 Task: In the  document implementation.pdfSelect Headings and apply  'Italics' Select the text and align it to the  'Center'. Select the table and apply  All Borders
Action: Mouse moved to (241, 187)
Screenshot: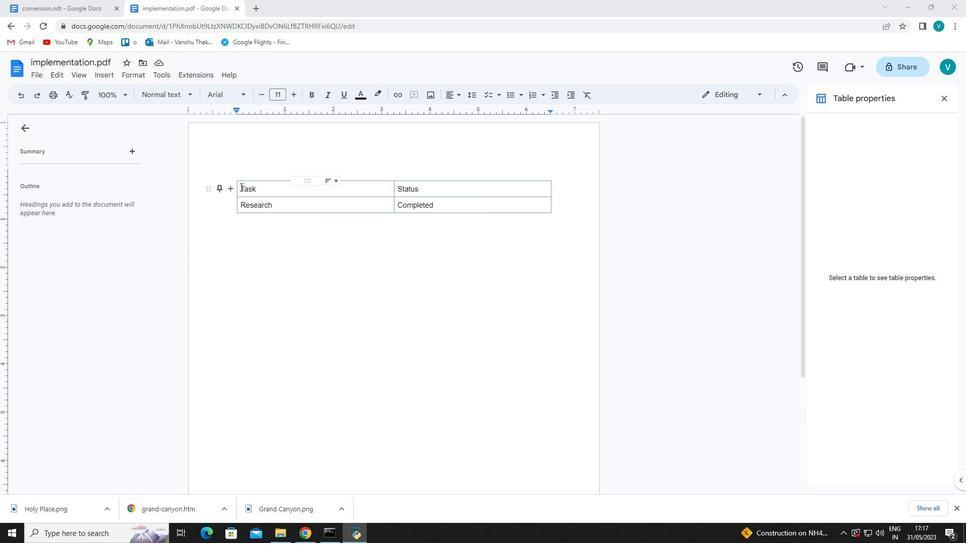 
Action: Mouse pressed left at (241, 187)
Screenshot: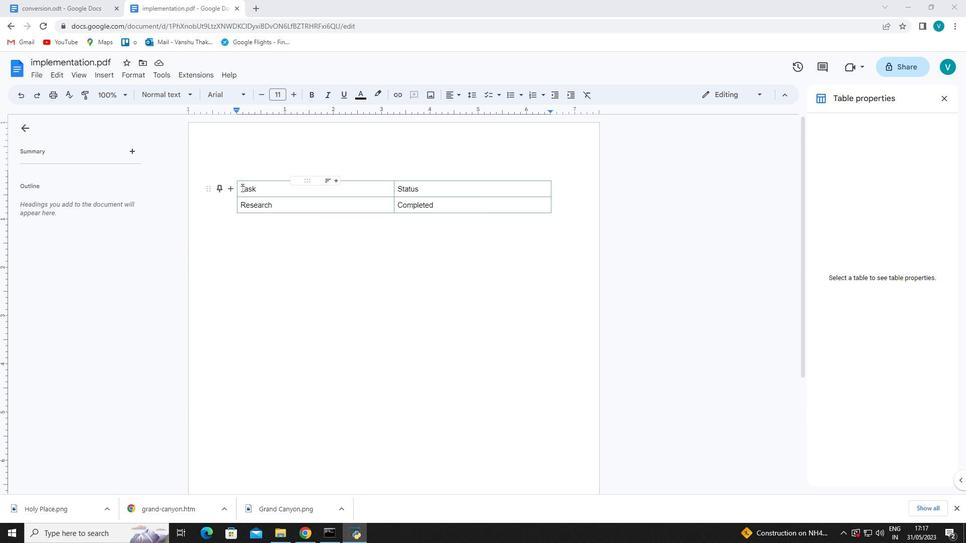 
Action: Mouse moved to (328, 95)
Screenshot: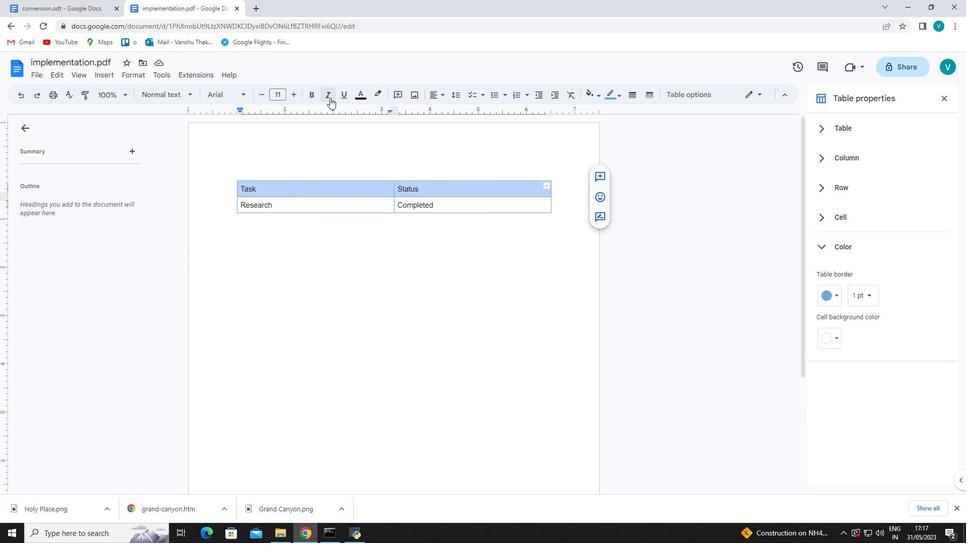 
Action: Mouse pressed left at (328, 95)
Screenshot: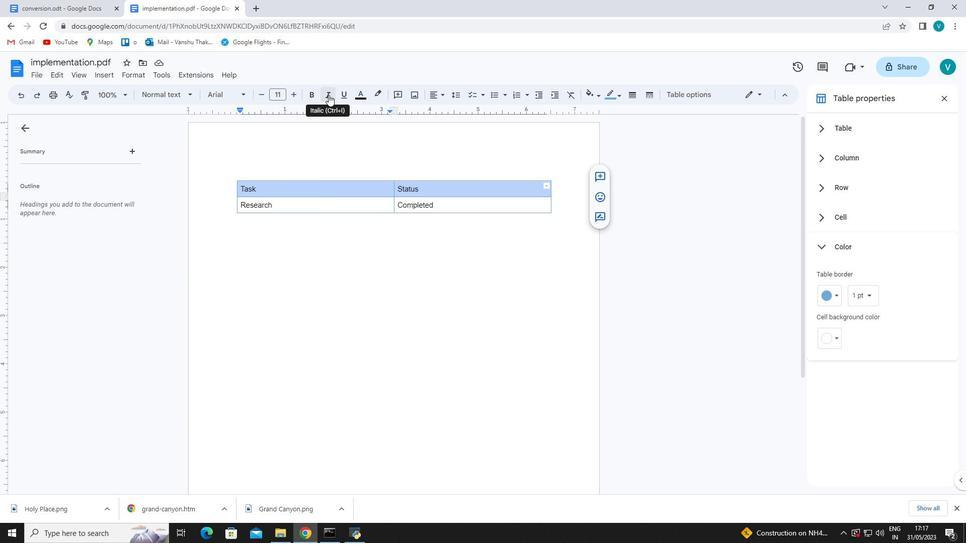 
Action: Mouse moved to (240, 204)
Screenshot: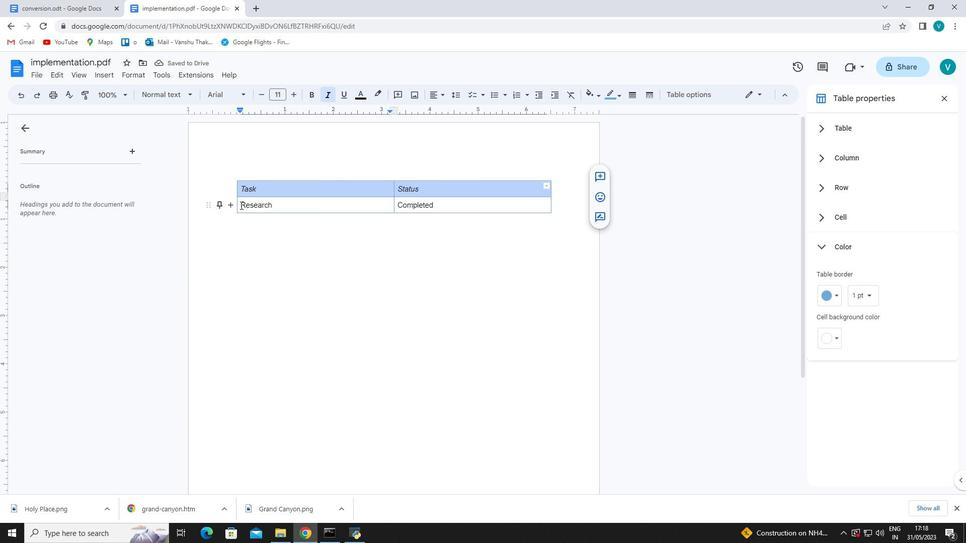 
Action: Mouse pressed left at (240, 204)
Screenshot: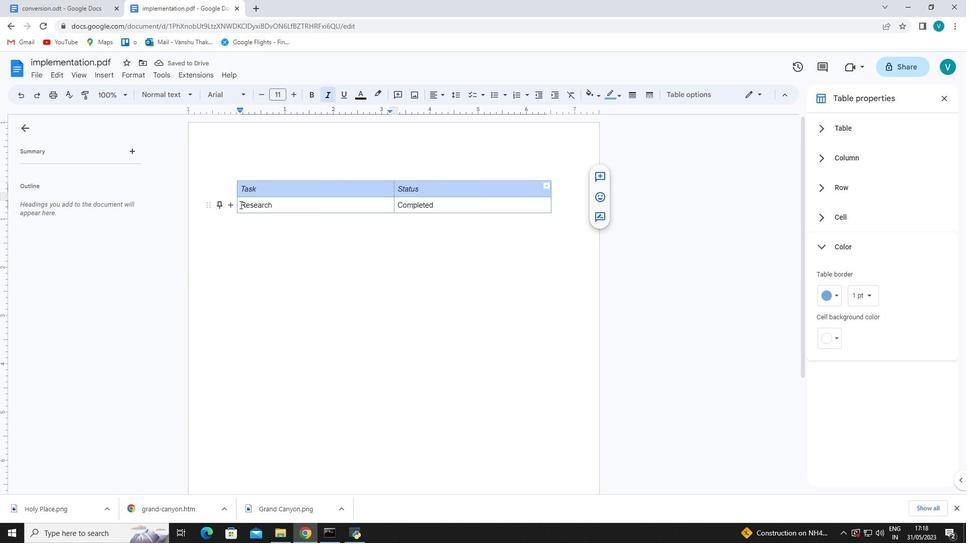 
Action: Mouse moved to (437, 95)
Screenshot: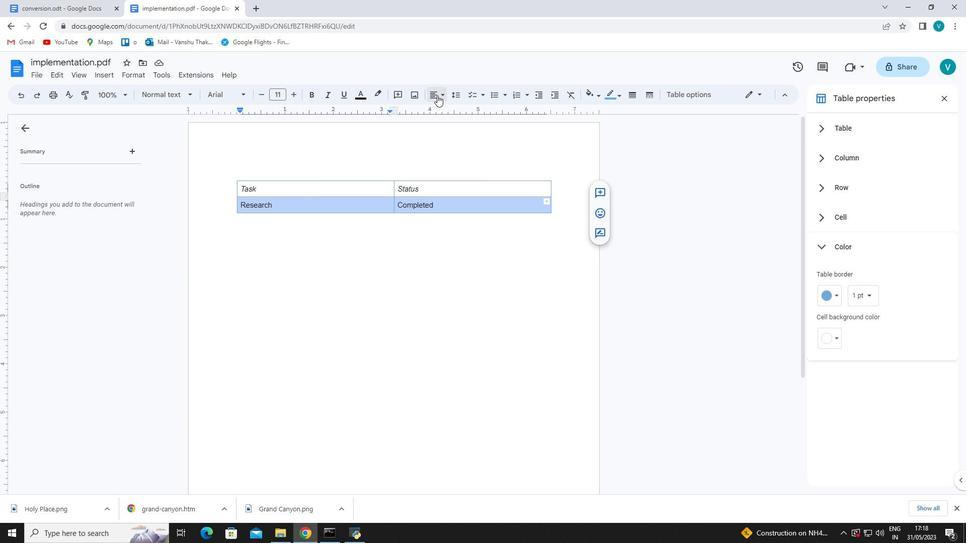 
Action: Mouse pressed left at (437, 95)
Screenshot: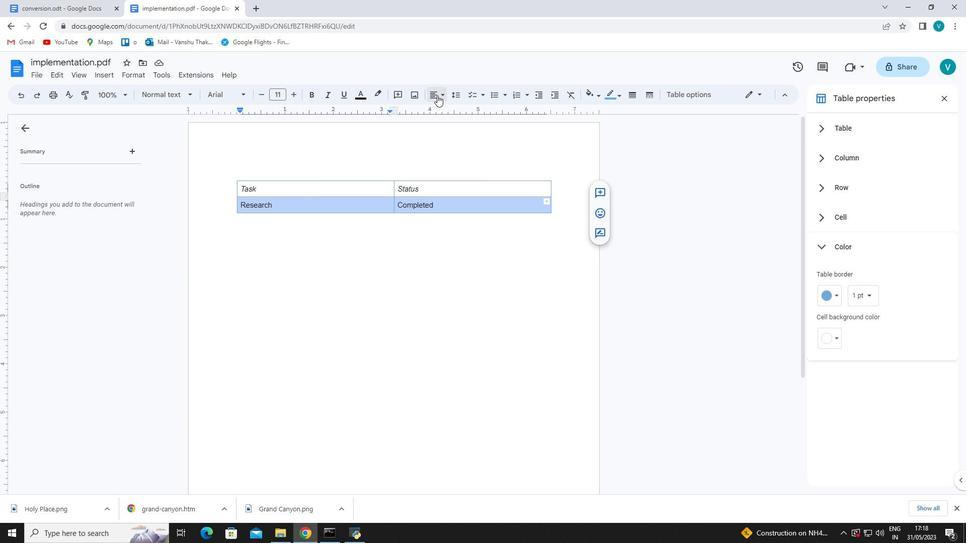 
Action: Mouse moved to (447, 113)
Screenshot: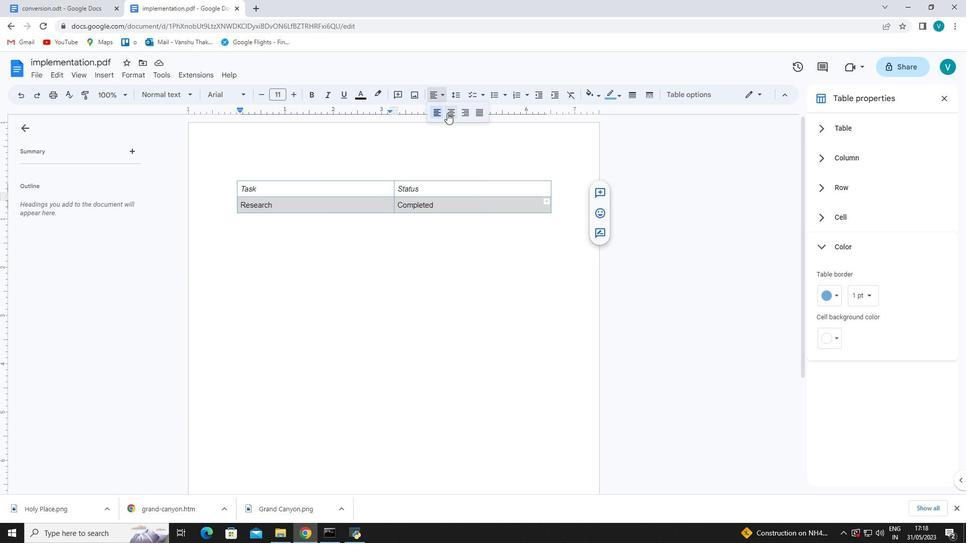 
Action: Mouse pressed left at (447, 113)
Screenshot: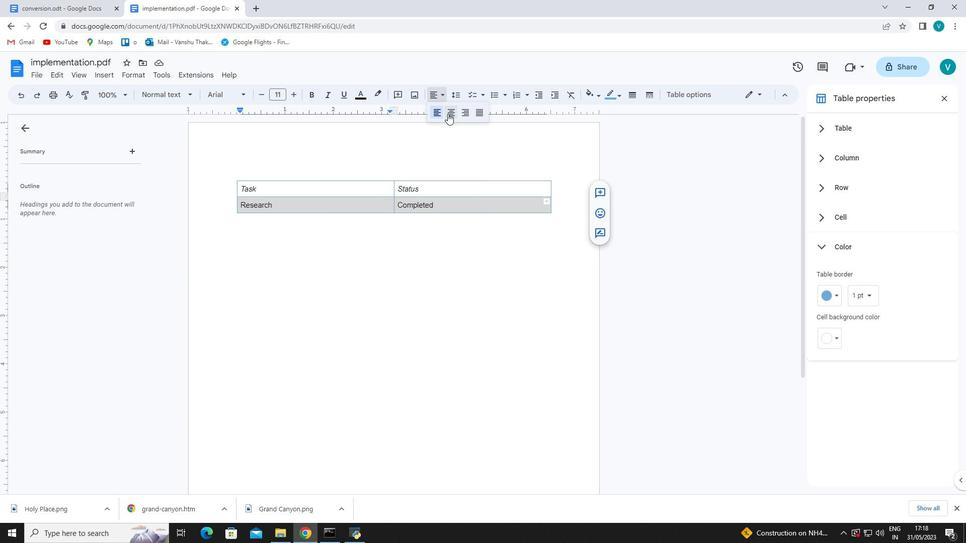 
Action: Mouse moved to (274, 196)
Screenshot: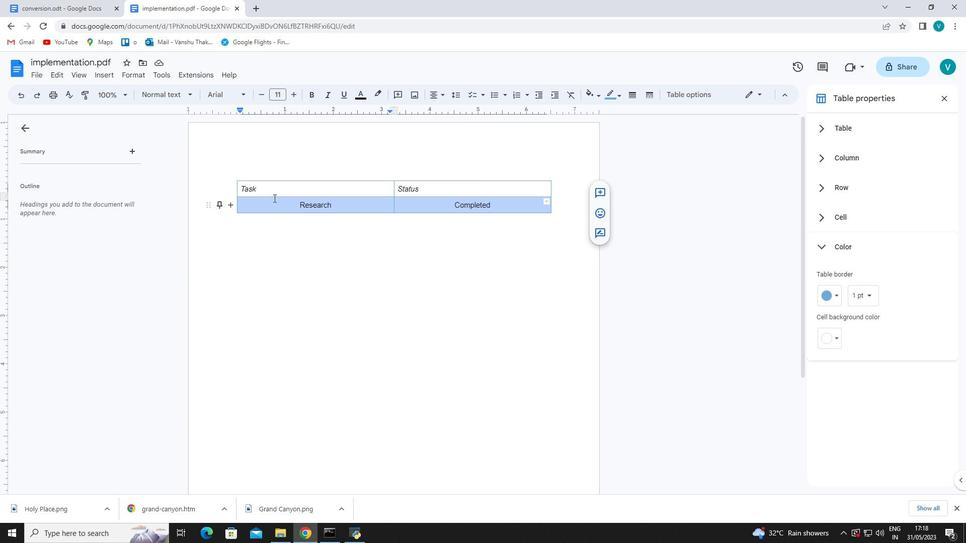 
Action: Mouse pressed left at (274, 196)
Screenshot: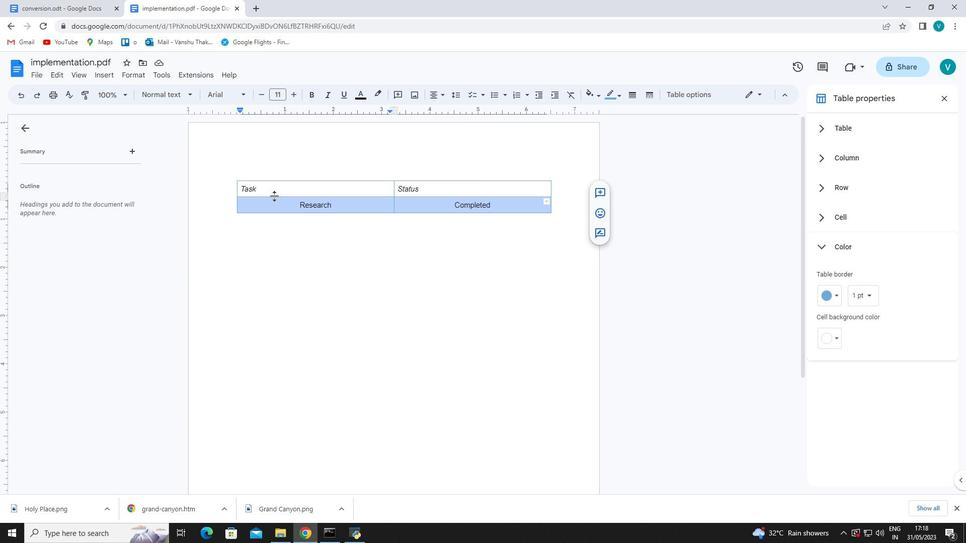 
Action: Mouse moved to (243, 188)
Screenshot: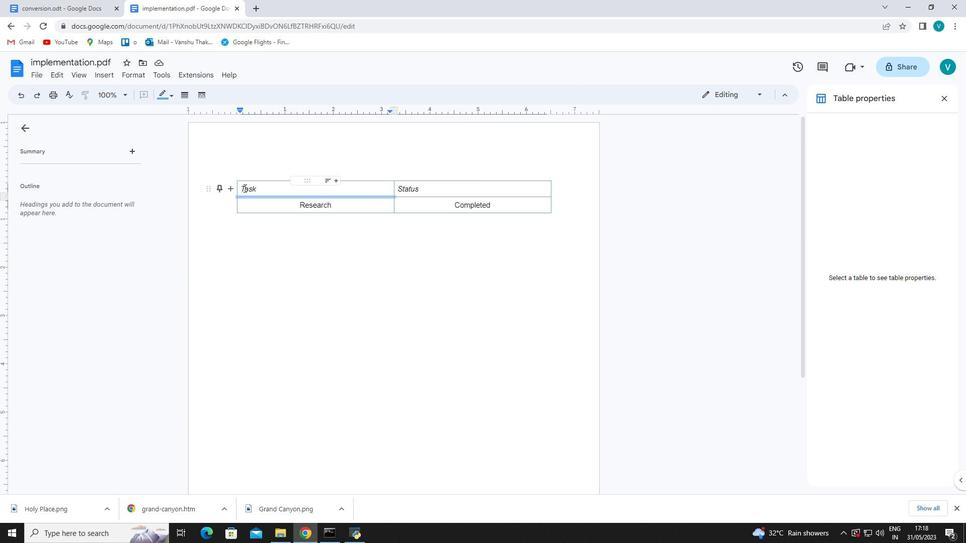 
Action: Mouse pressed left at (243, 188)
Screenshot: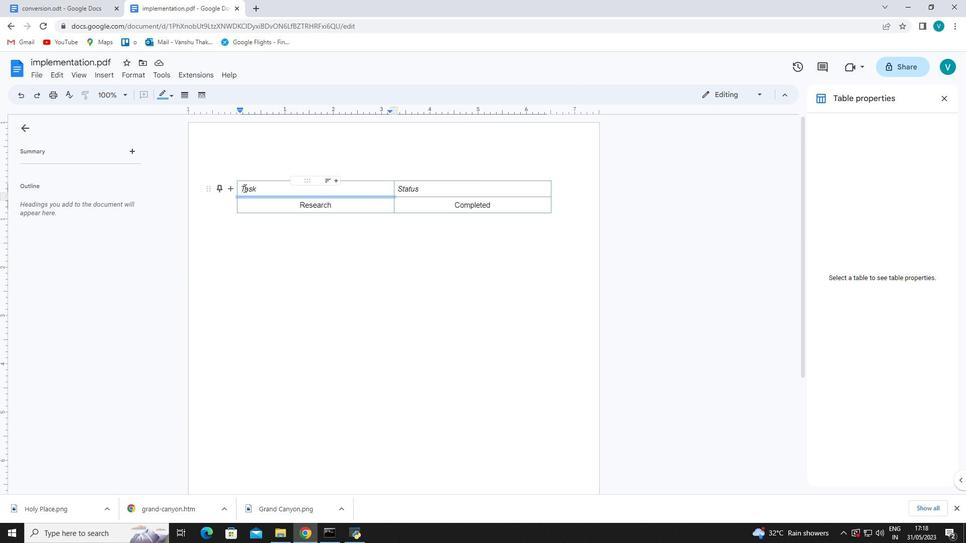 
Action: Mouse moved to (647, 95)
Screenshot: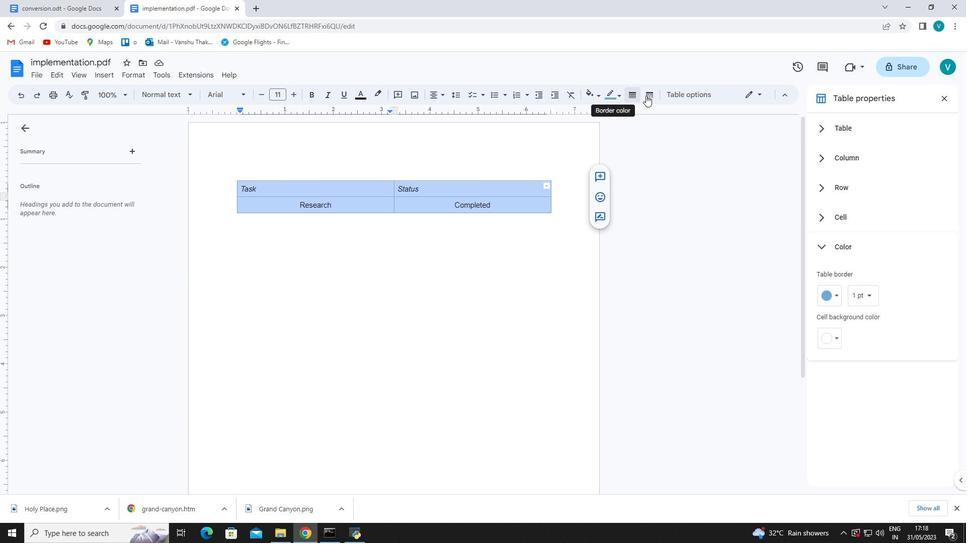 
Action: Mouse pressed left at (647, 95)
Screenshot: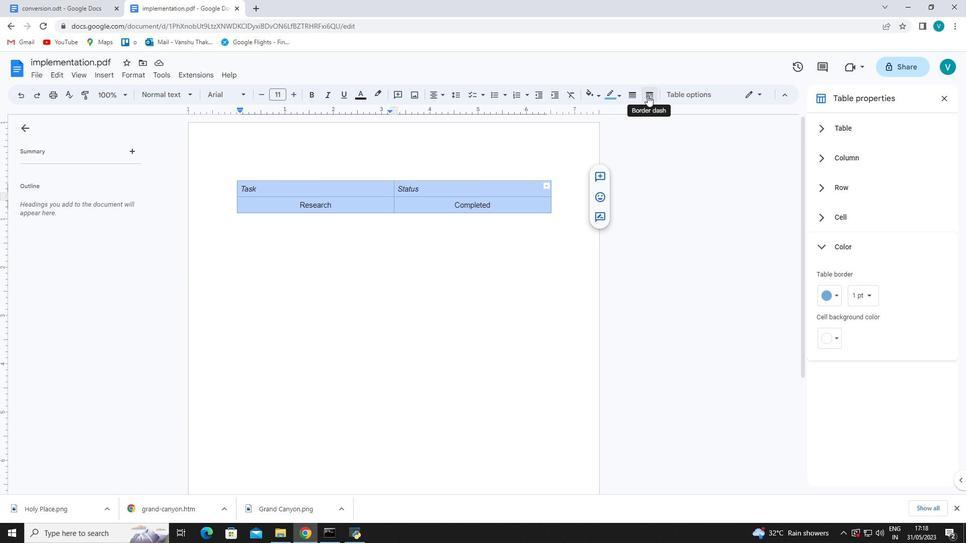 
Action: Mouse moved to (855, 124)
Screenshot: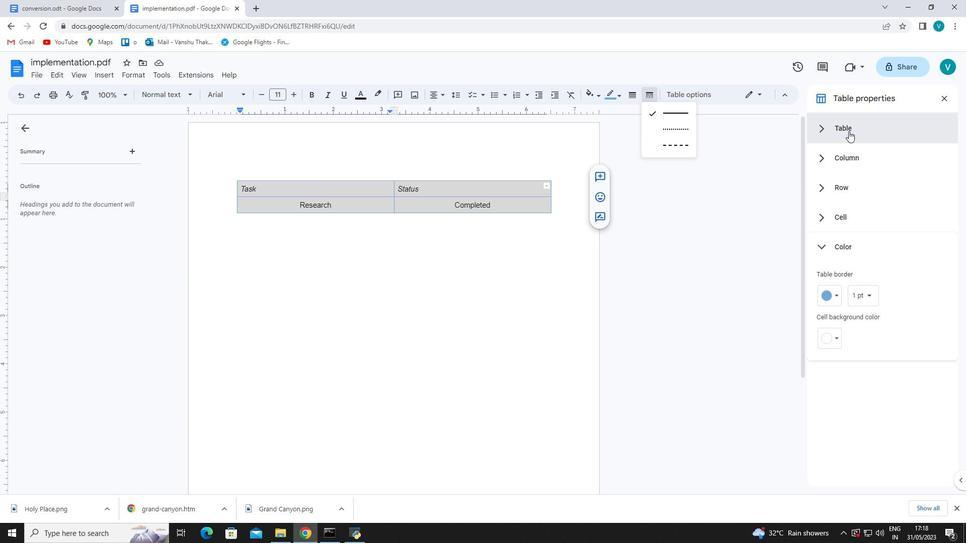 
Action: Mouse pressed left at (855, 124)
Screenshot: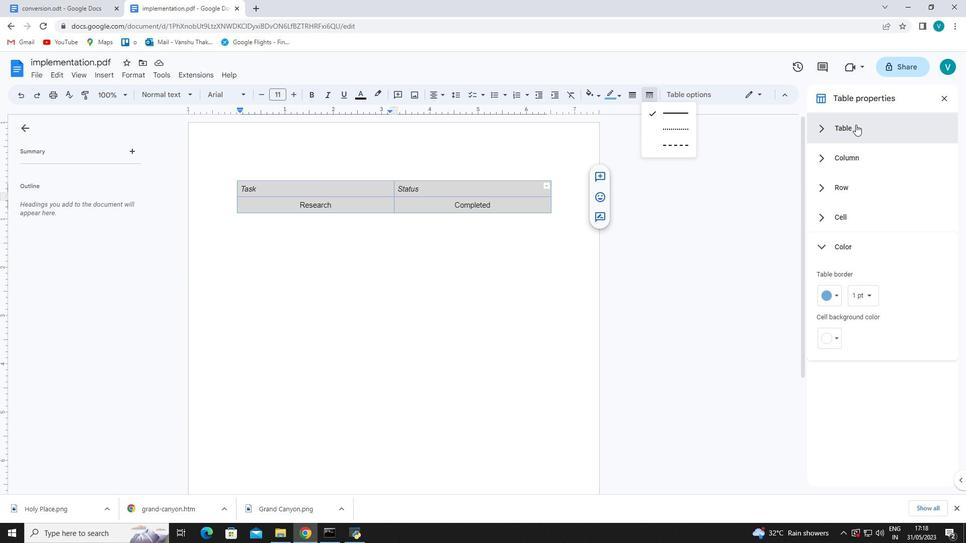 
Action: Mouse moved to (840, 248)
Screenshot: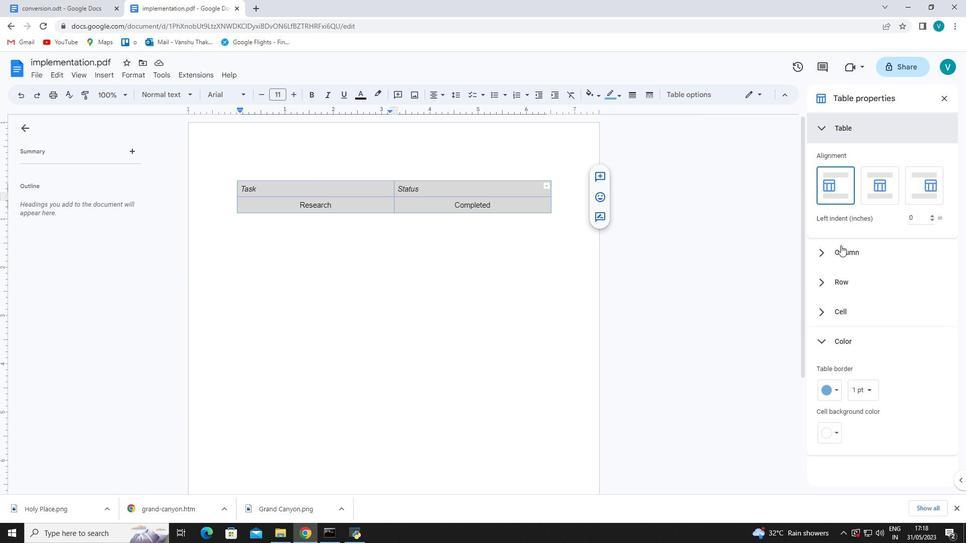 
Action: Mouse pressed left at (840, 248)
Screenshot: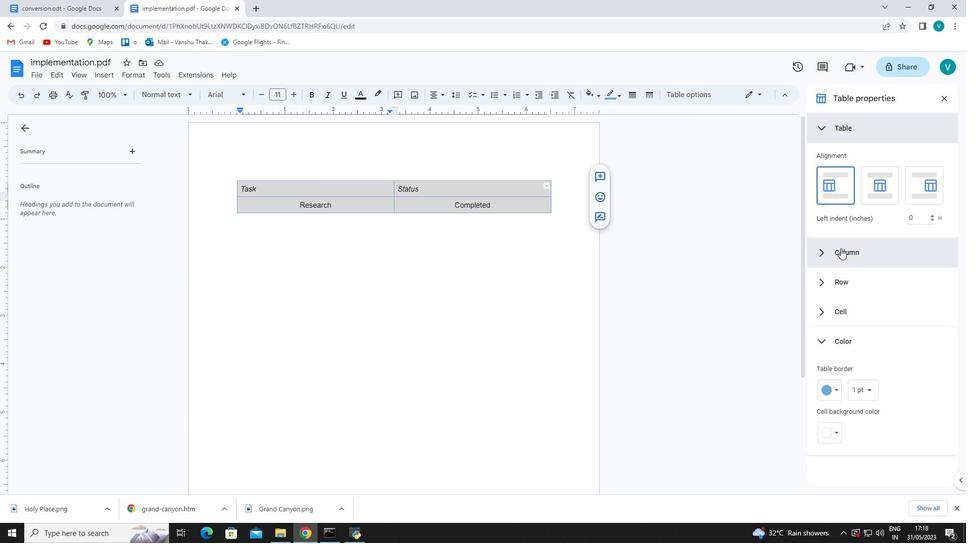 
Action: Mouse pressed left at (840, 248)
Screenshot: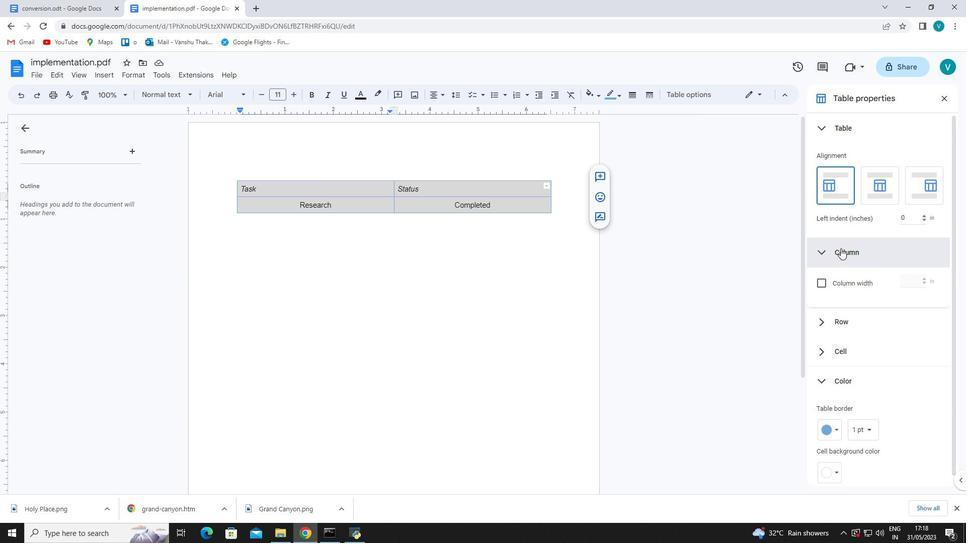 
Action: Mouse moved to (826, 128)
Screenshot: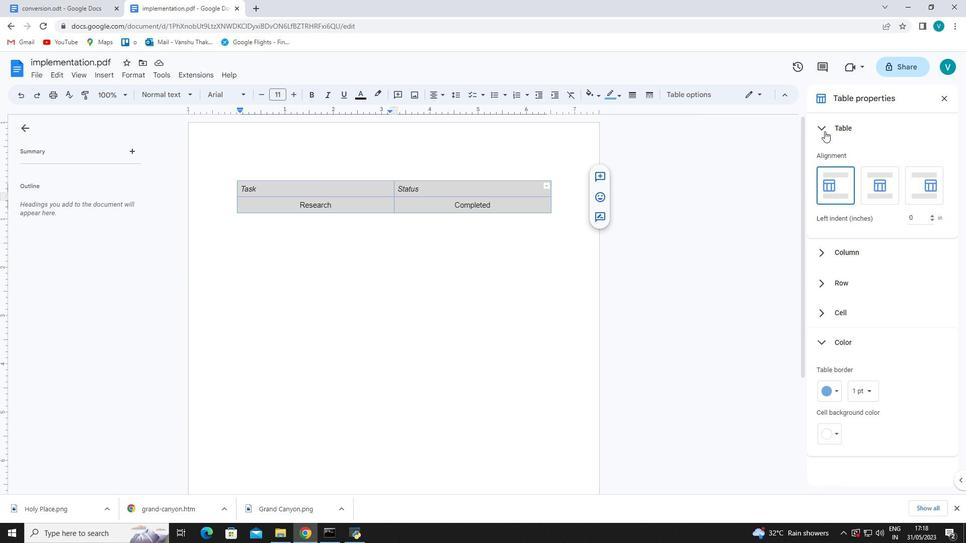 
Action: Mouse pressed left at (826, 128)
Screenshot: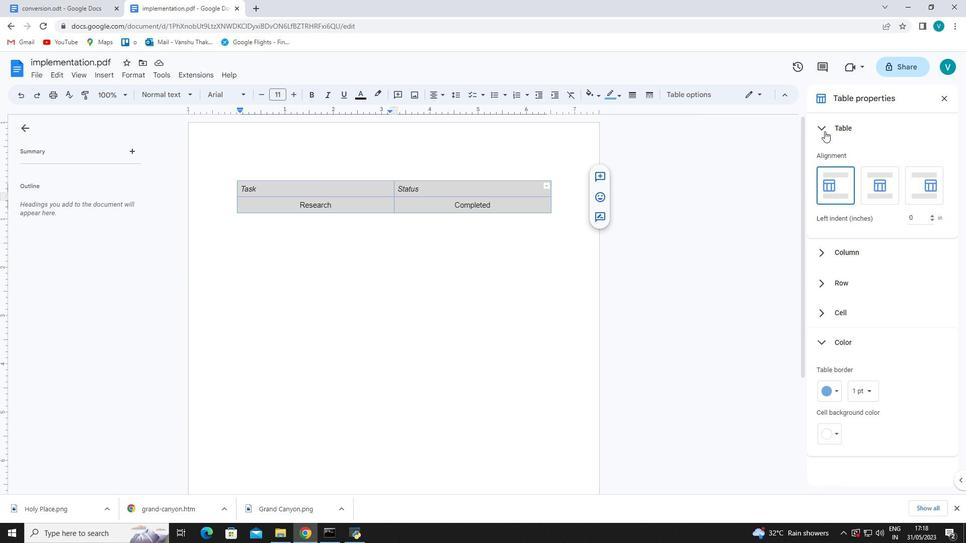 
Action: Mouse moved to (840, 189)
Screenshot: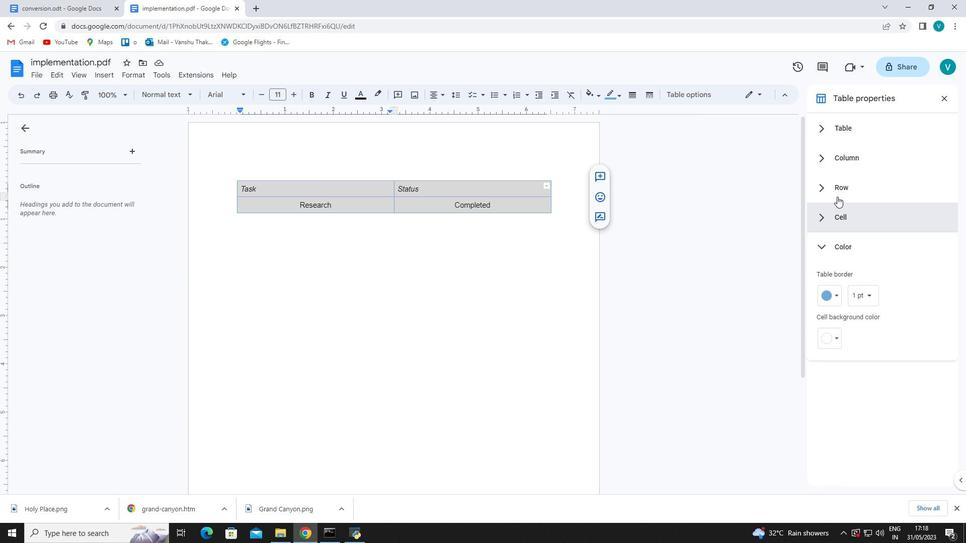 
Action: Mouse pressed left at (840, 189)
Screenshot: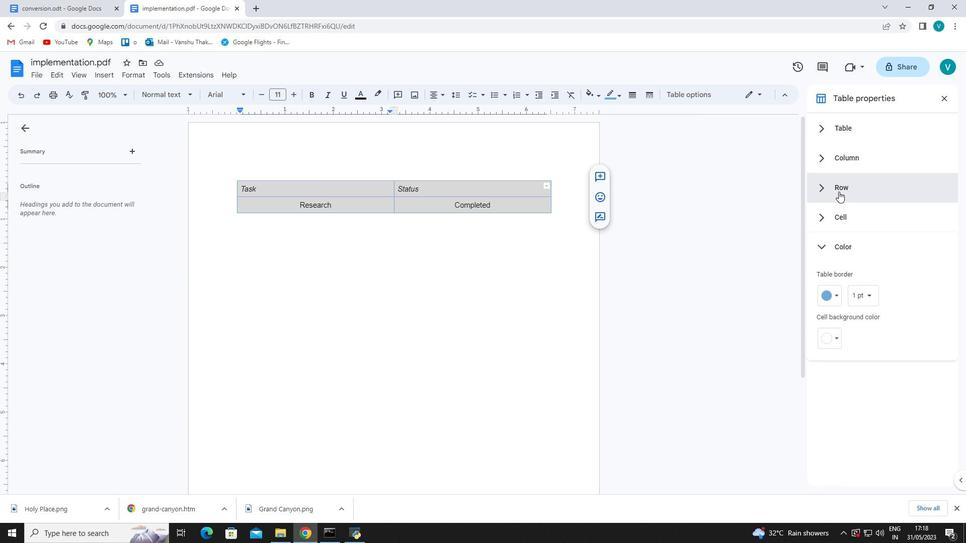 
Action: Mouse pressed left at (840, 189)
Screenshot: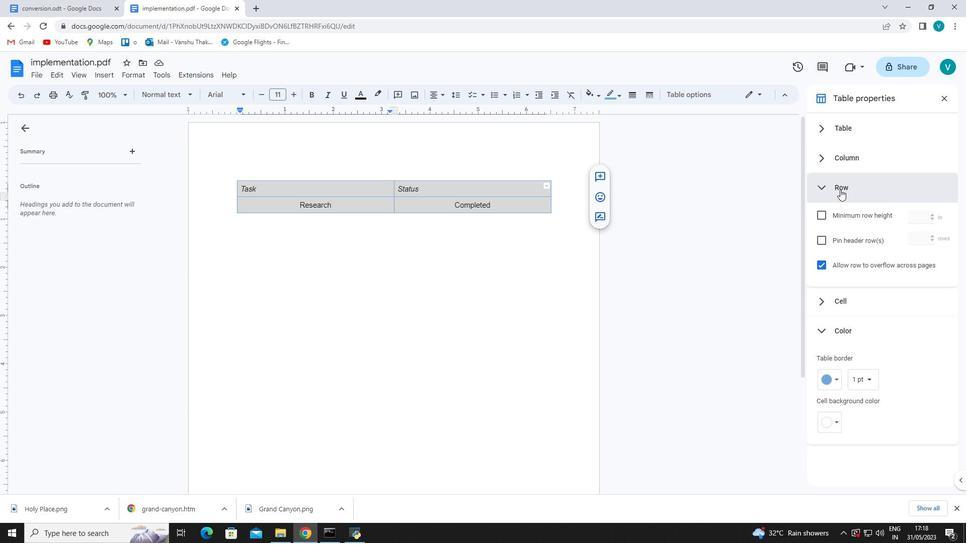 
Action: Mouse moved to (831, 226)
Screenshot: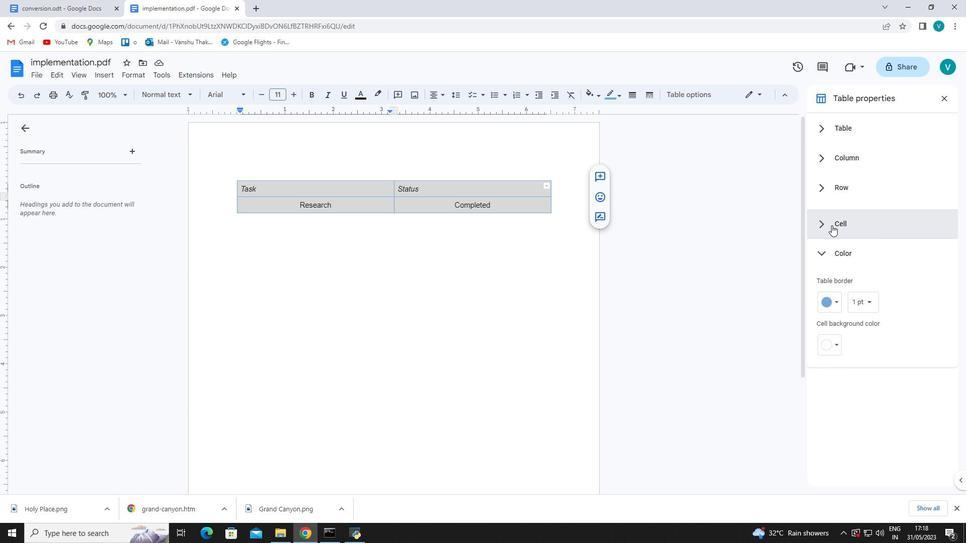 
Action: Mouse pressed left at (831, 226)
Screenshot: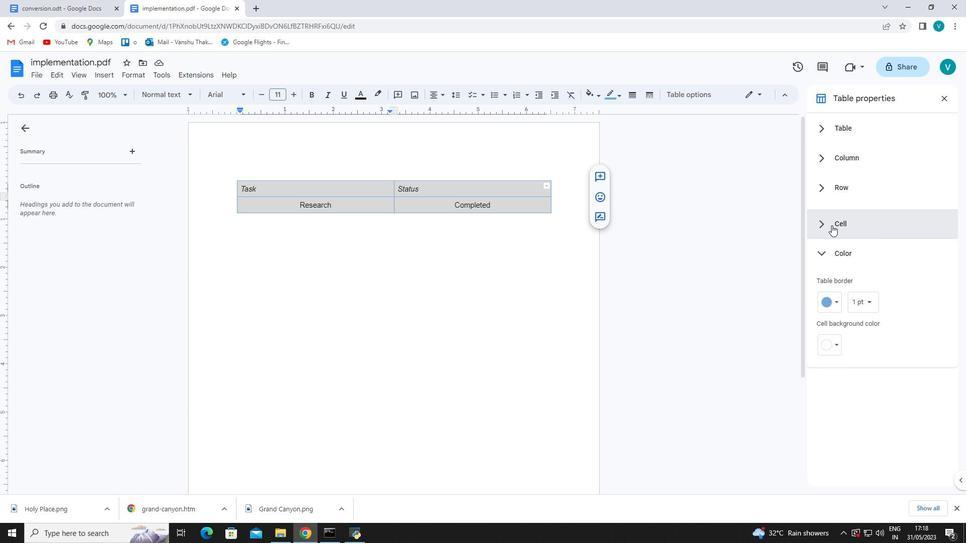 
Action: Mouse pressed left at (831, 226)
Screenshot: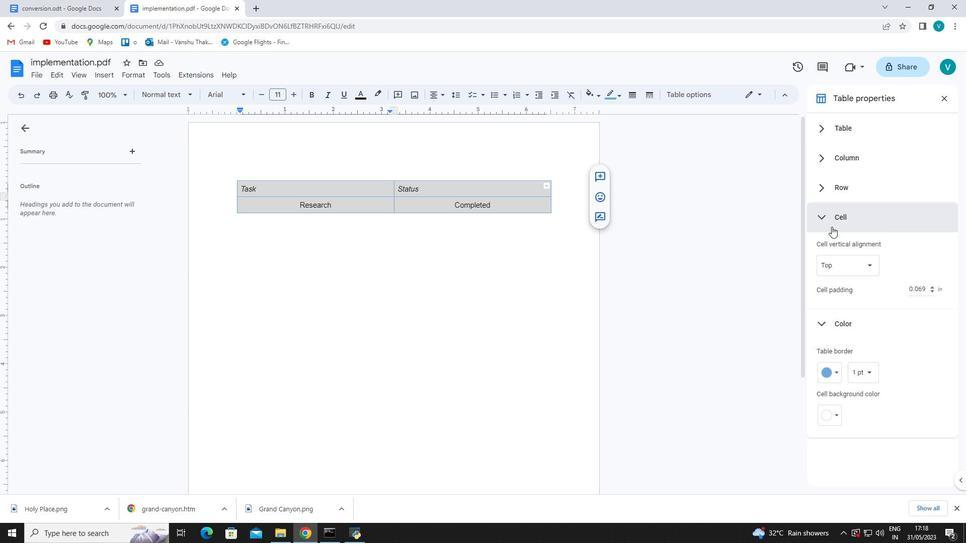 
Action: Mouse moved to (825, 269)
Screenshot: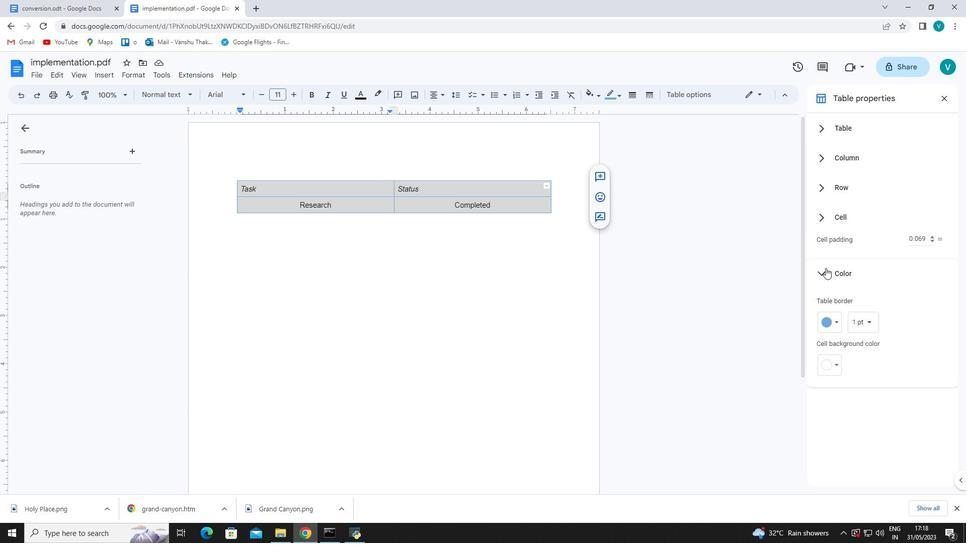 
Action: Mouse pressed left at (825, 269)
Screenshot: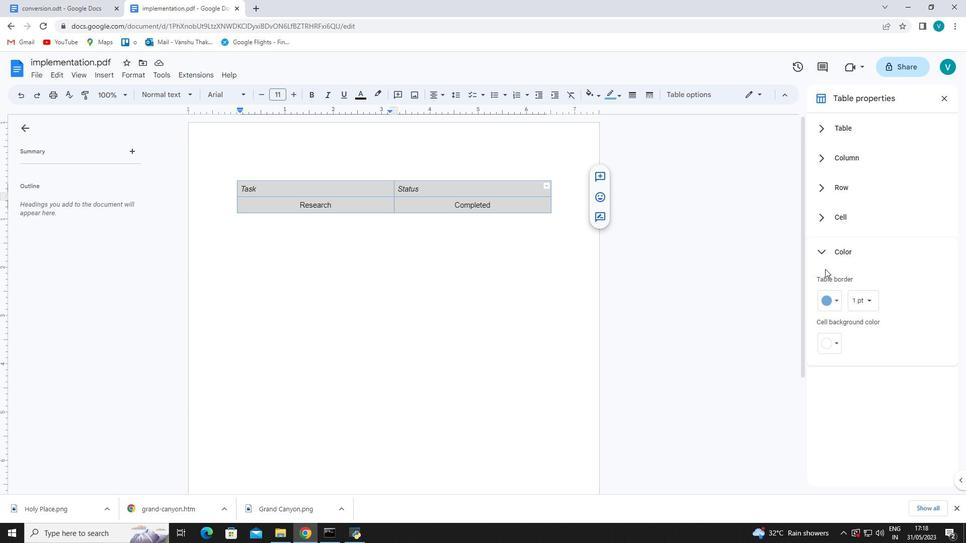 
Action: Mouse moved to (832, 252)
Screenshot: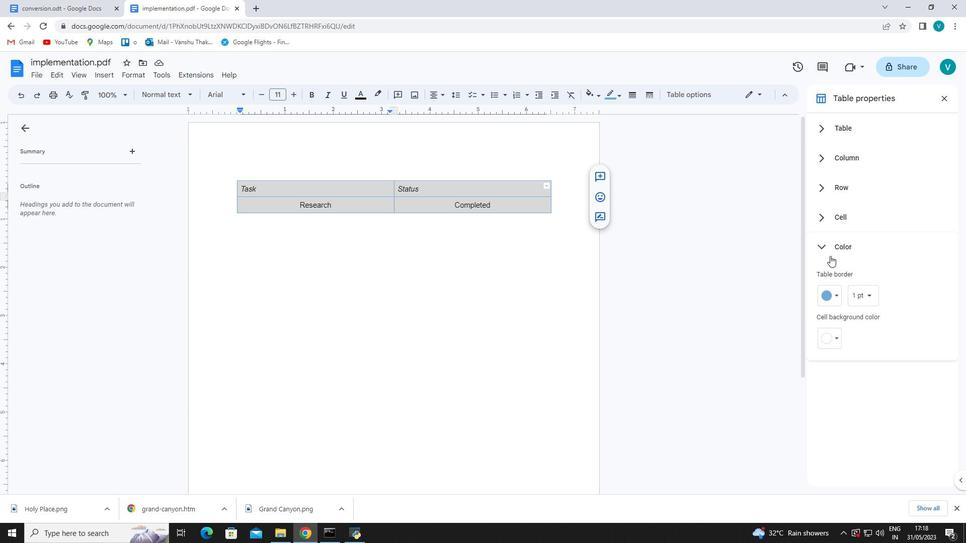 
Action: Mouse pressed left at (832, 252)
Screenshot: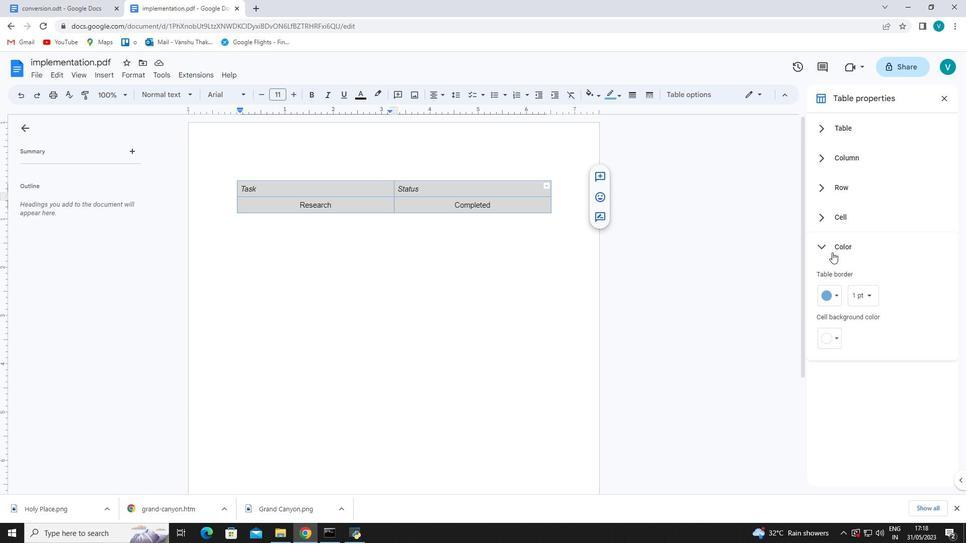 
Action: Mouse moved to (546, 186)
Screenshot: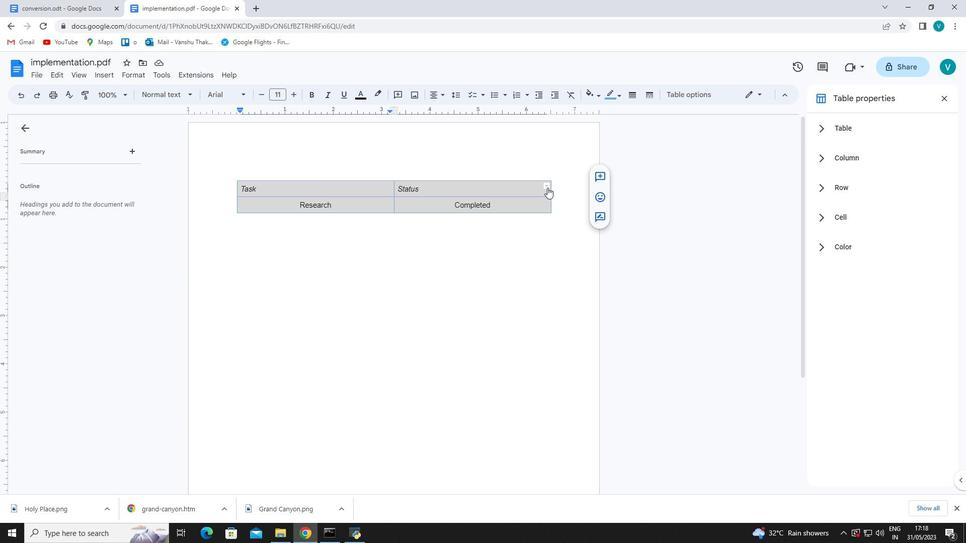 
Action: Mouse pressed left at (546, 186)
Screenshot: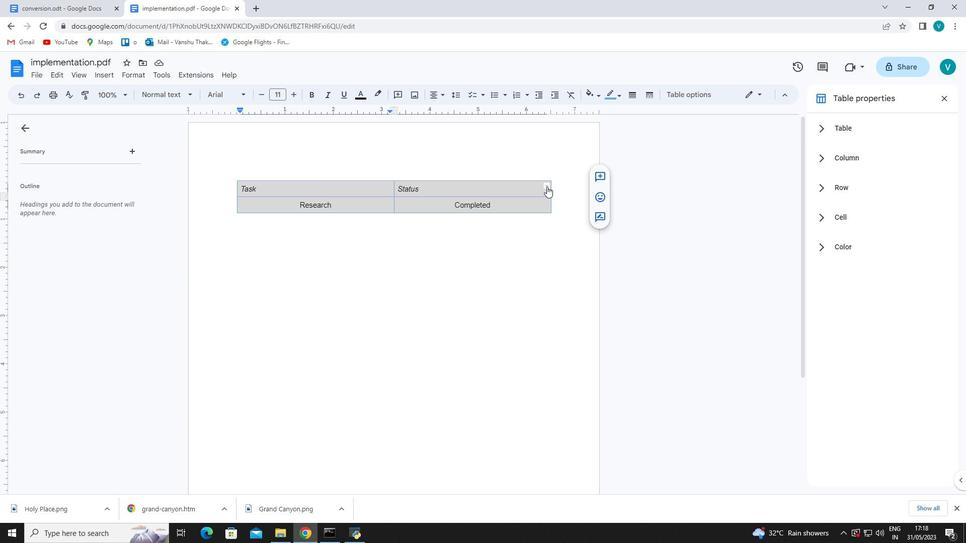 
Action: Mouse moved to (524, 148)
Screenshot: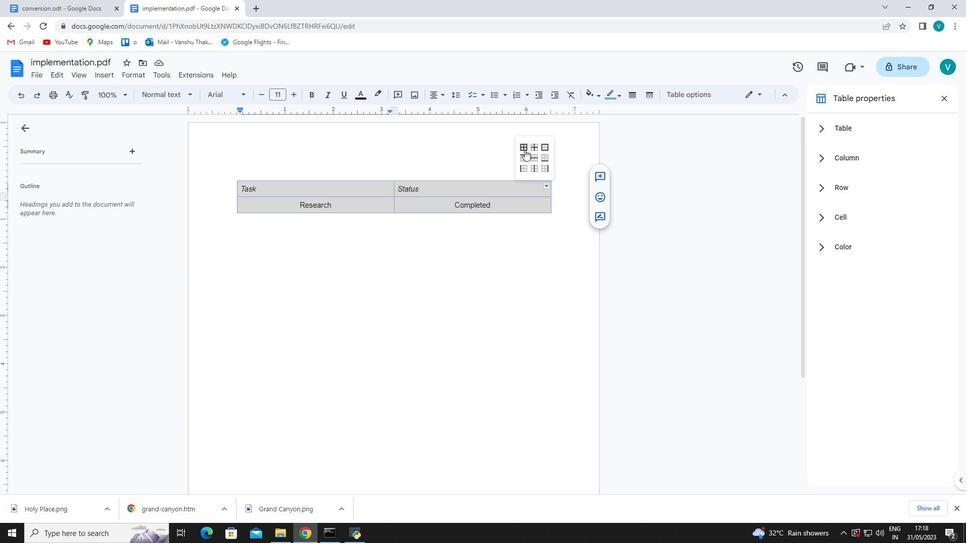 
Action: Mouse pressed left at (524, 148)
Screenshot: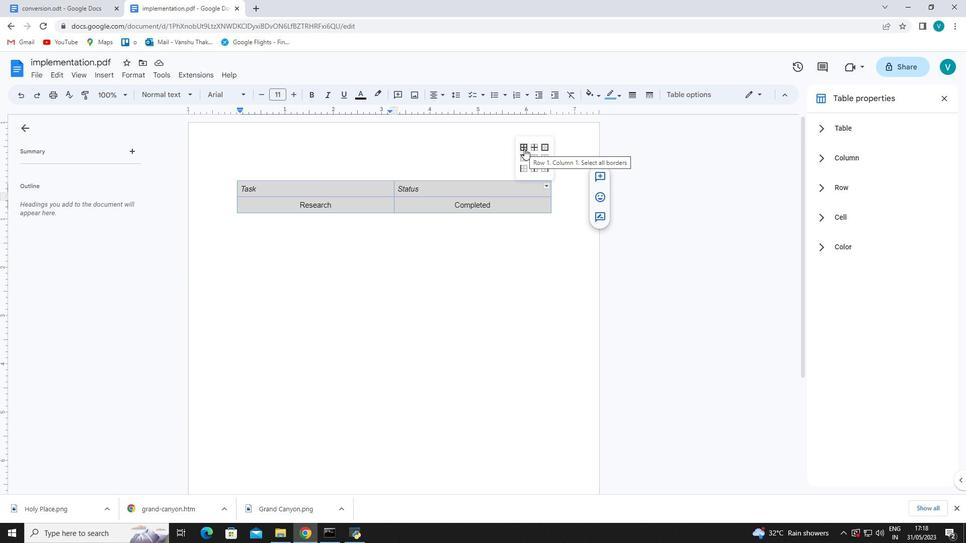 
Action: Mouse moved to (575, 255)
Screenshot: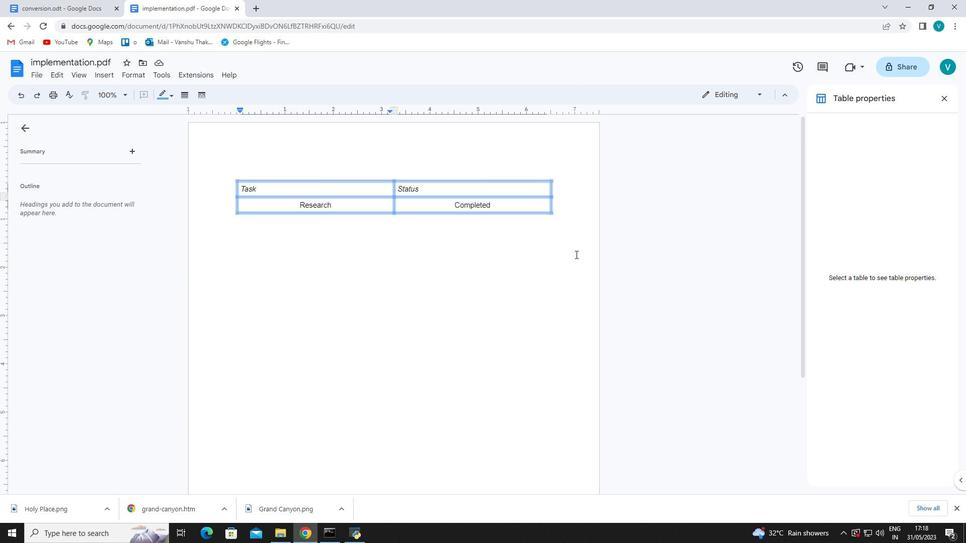 
Action: Mouse pressed left at (575, 255)
Screenshot: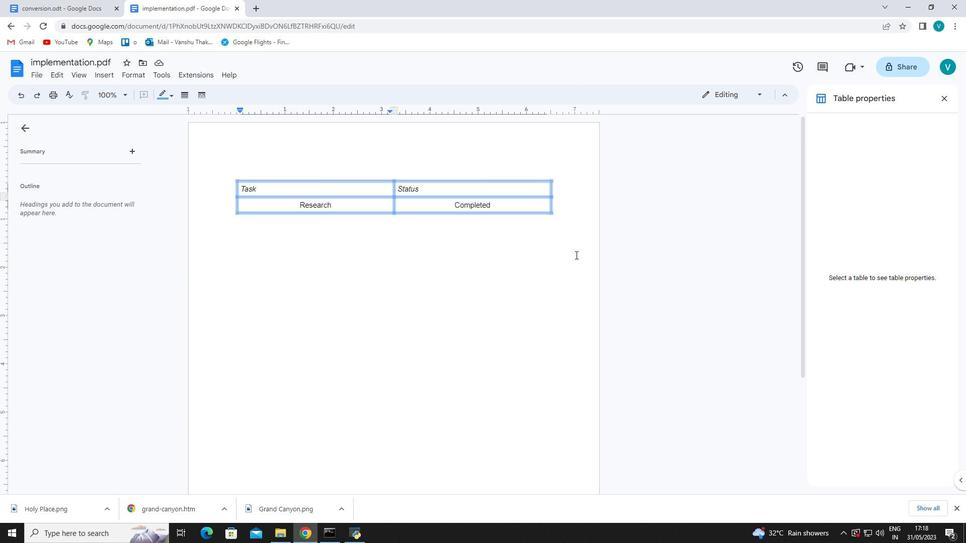 
Action: Mouse moved to (575, 255)
Screenshot: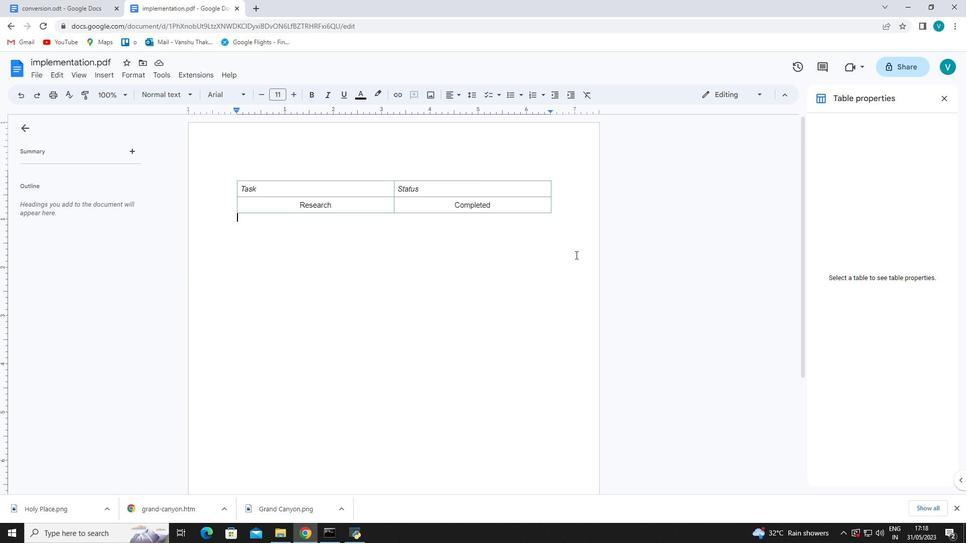 
